 Task: Create in the project AgileFire and in the Backlog issue 'Implement a new cloud-based knowledge management system for a company with advanced knowledge sharing and collaboration features' a child issue 'Integration with payroll management systems', and assign it to team member softage.1@softage.net. Create in the project AgileFire and in the Backlog issue 'Integrate a new customer loyalty program feature into an existing e-commerce website to improve customer retention and repeat sales' a child issue 'Code optimization for energy-efficient natural language processing', and assign it to team member softage.2@softage.net
Action: Mouse moved to (763, 637)
Screenshot: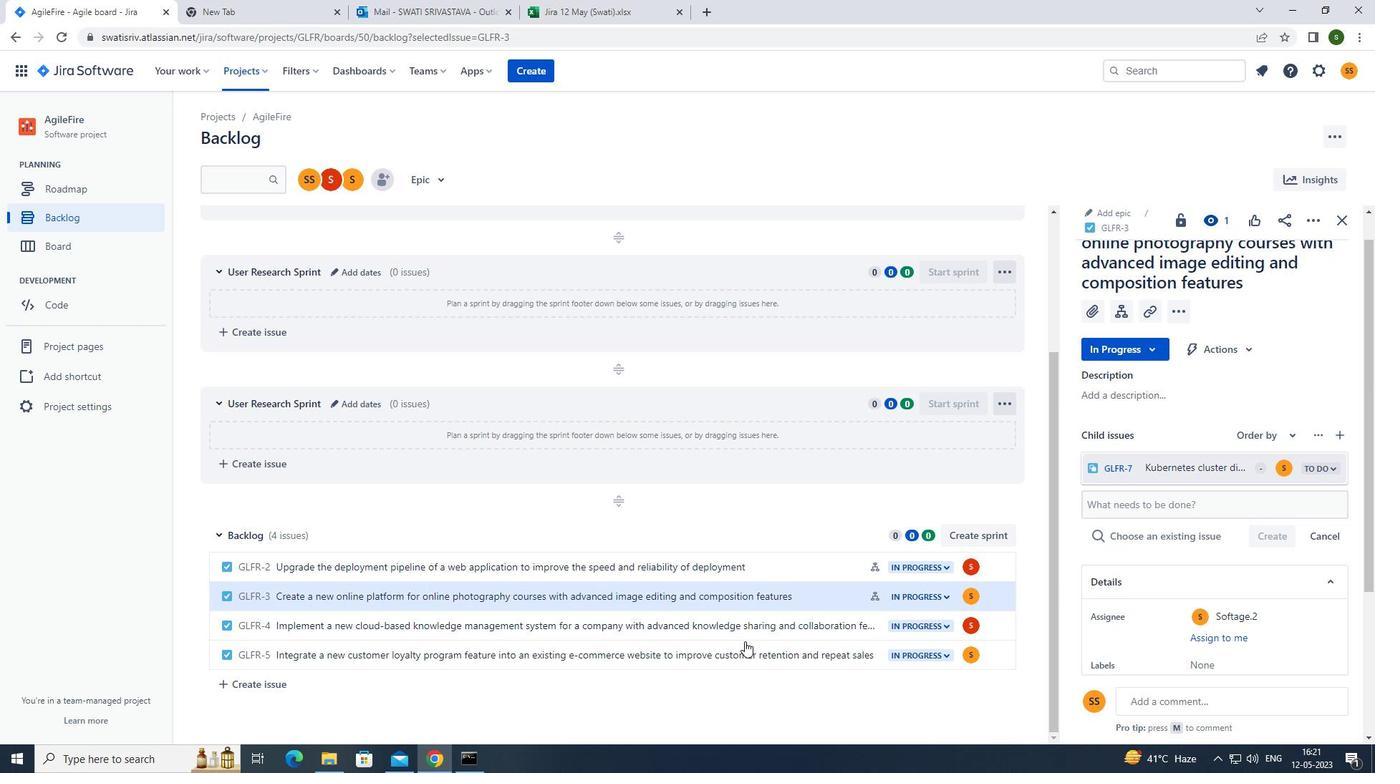 
Action: Mouse pressed left at (763, 637)
Screenshot: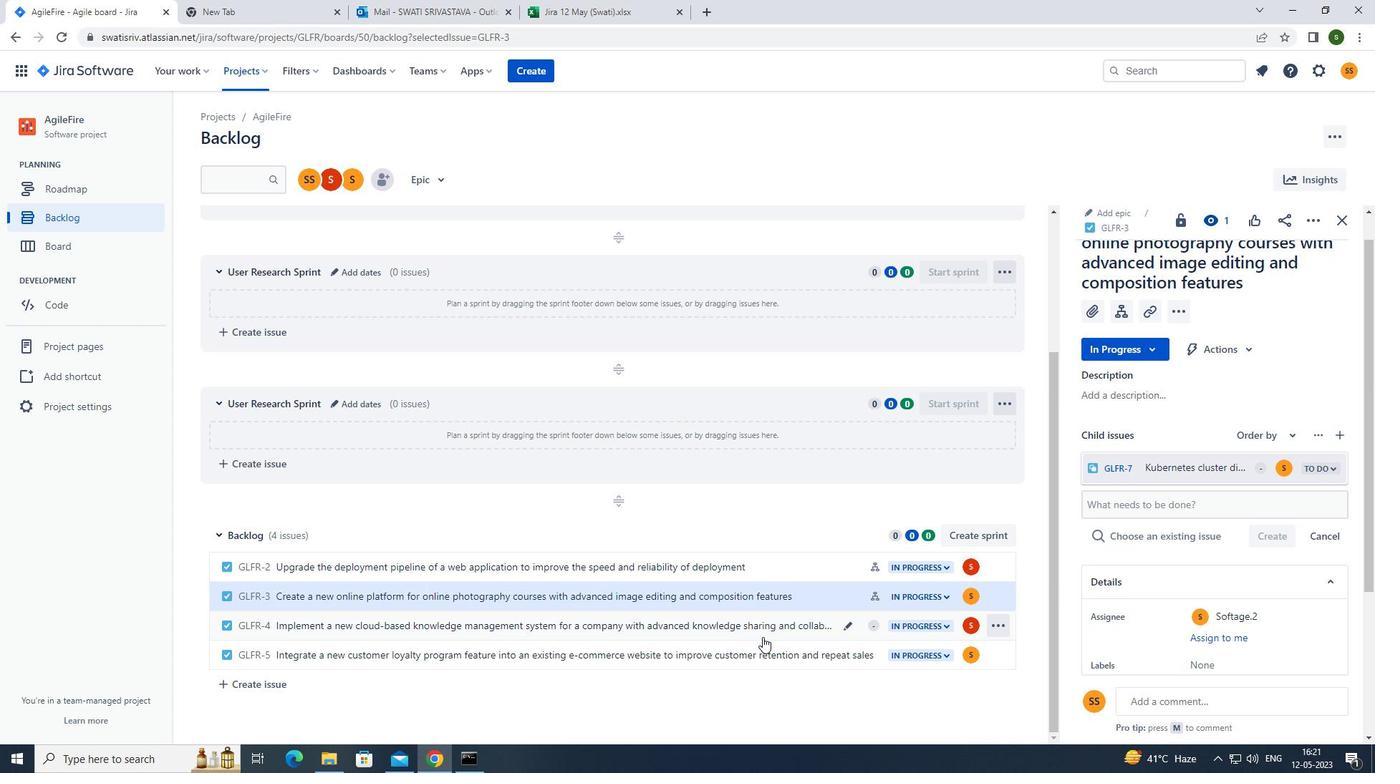 
Action: Mouse moved to (1127, 374)
Screenshot: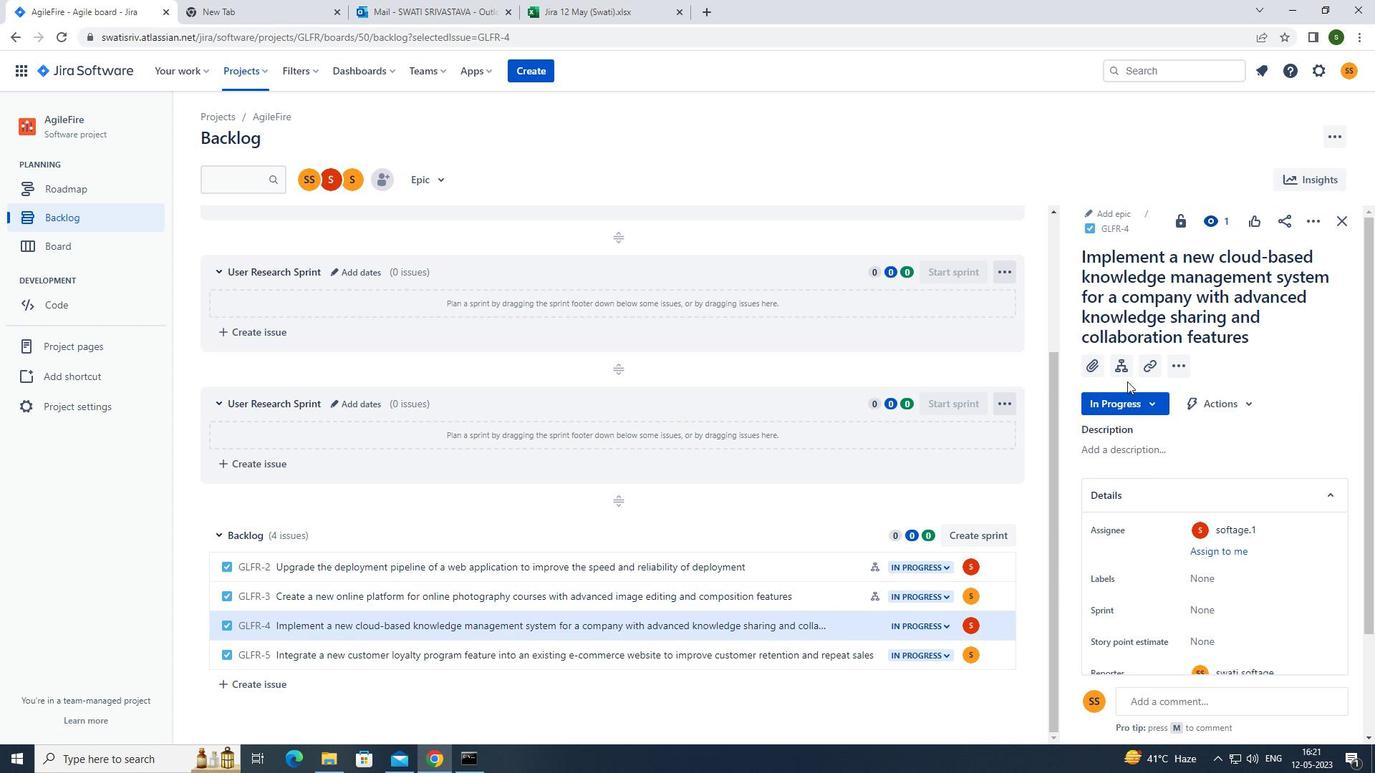 
Action: Mouse pressed left at (1127, 374)
Screenshot: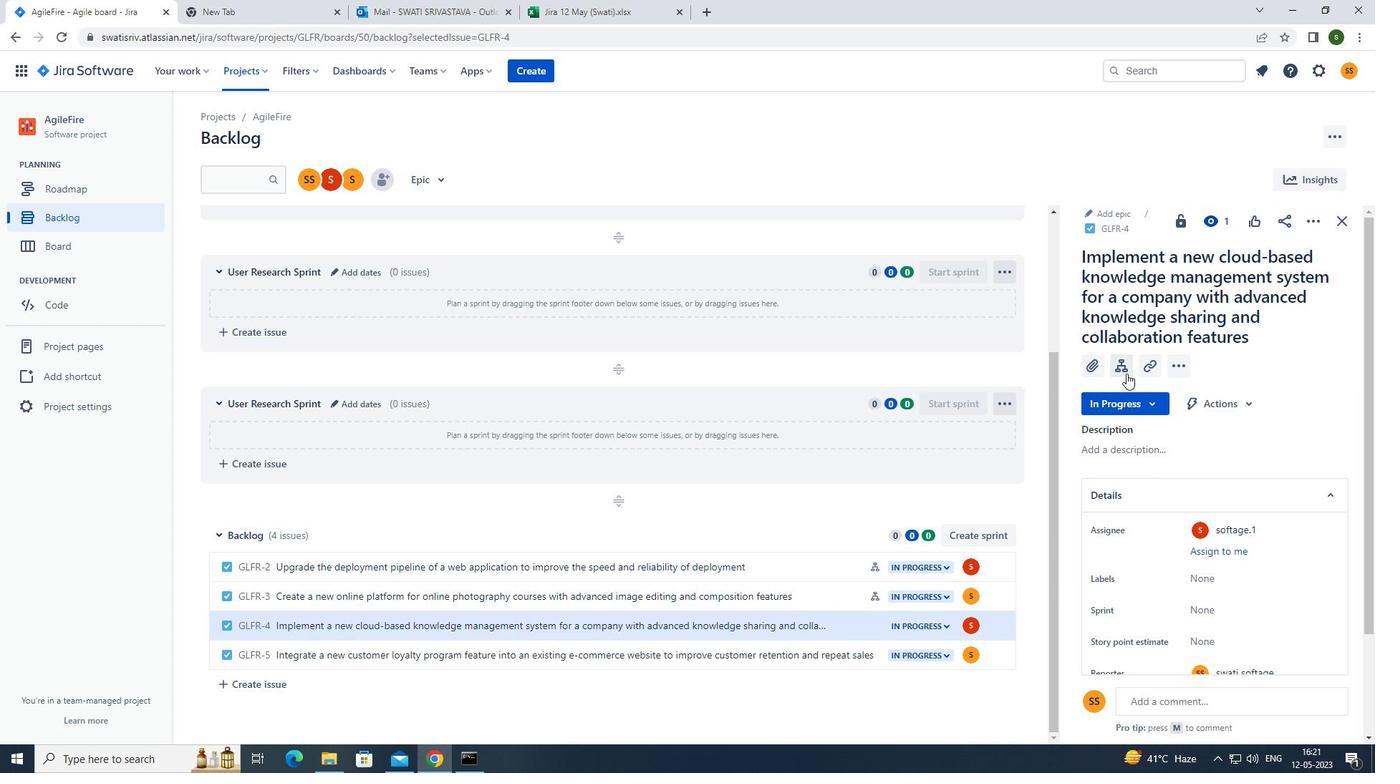 
Action: Mouse moved to (1131, 463)
Screenshot: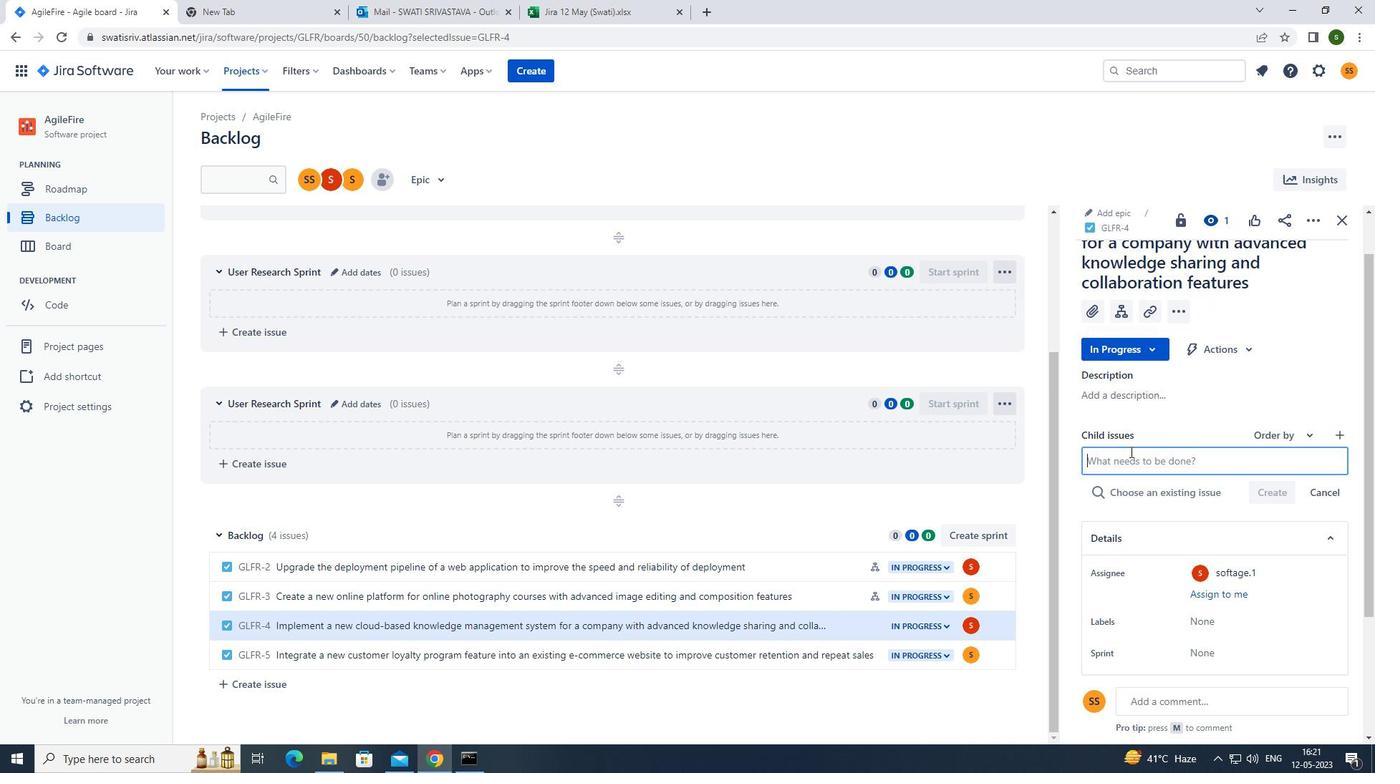 
Action: Mouse pressed left at (1131, 463)
Screenshot: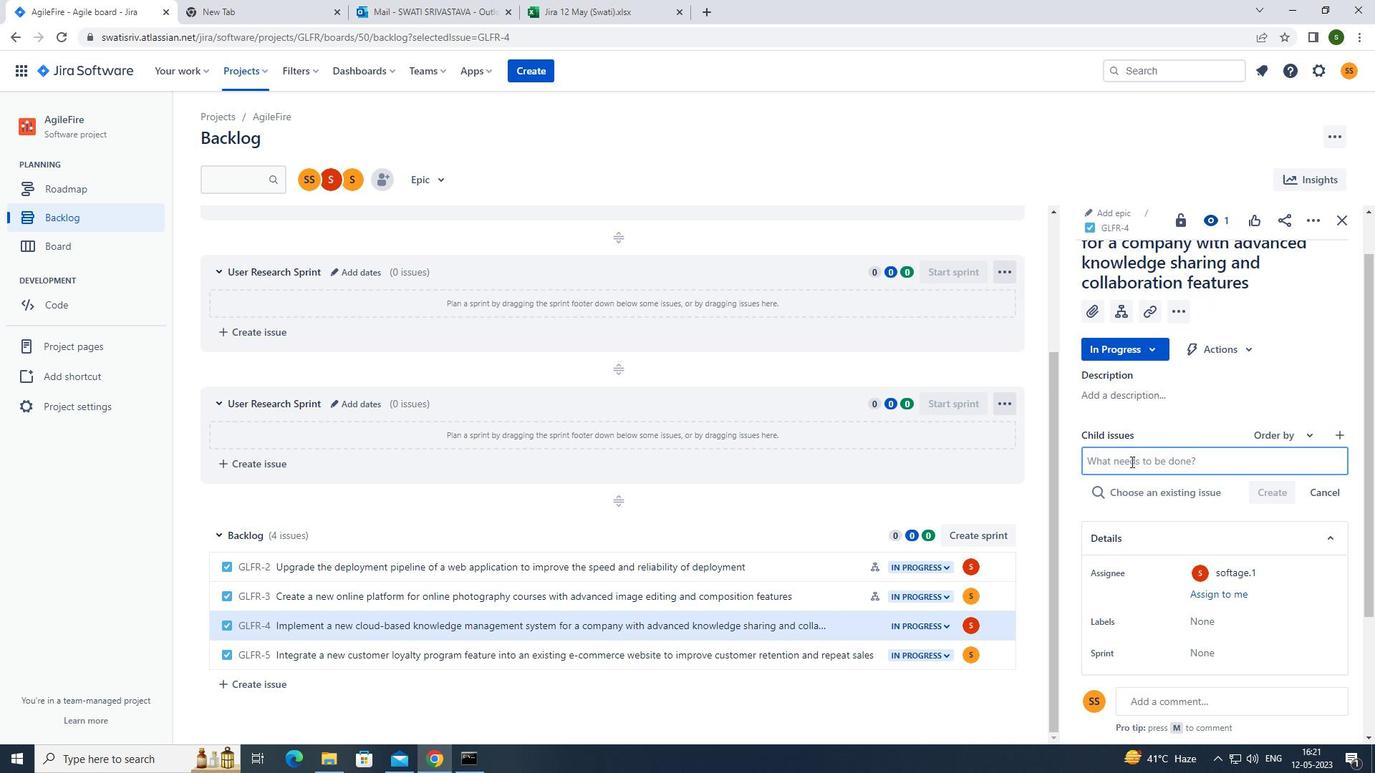 
Action: Mouse moved to (1124, 466)
Screenshot: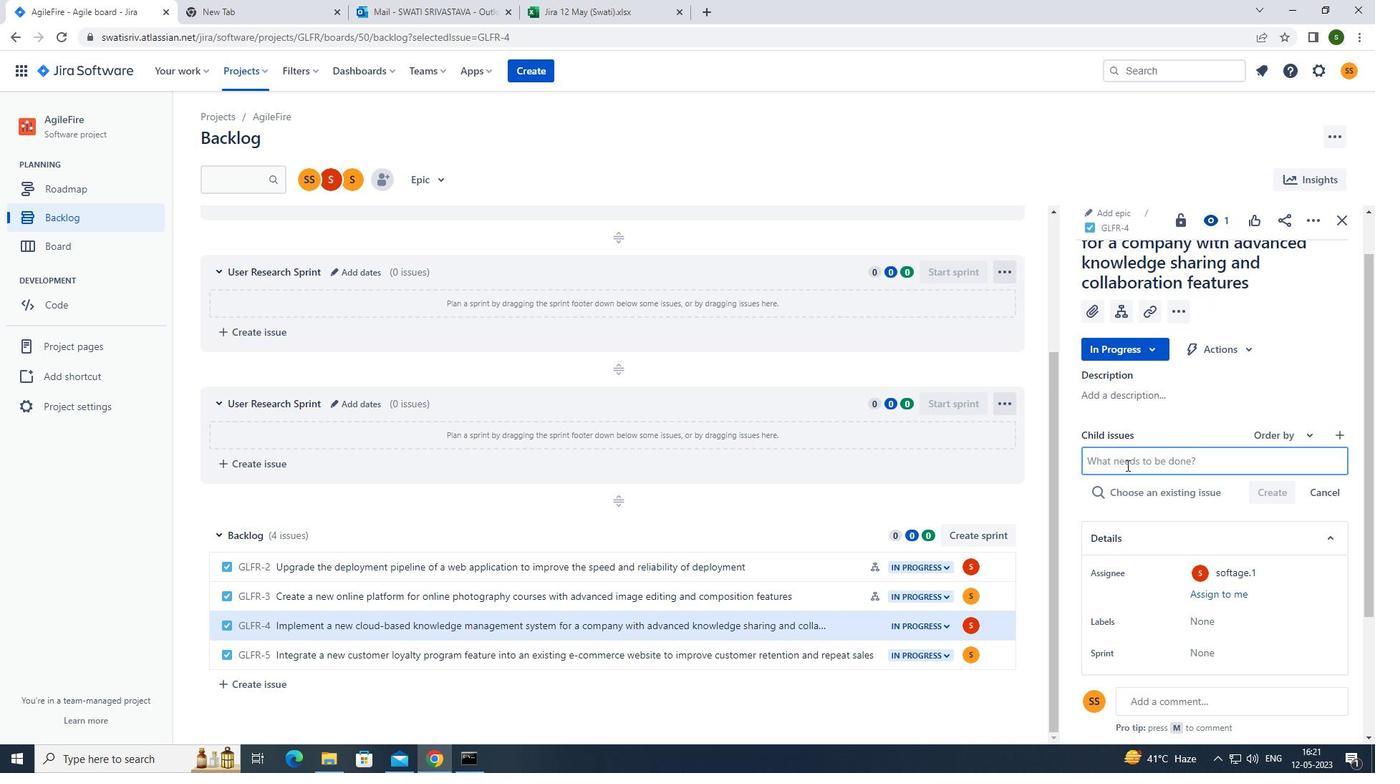 
Action: Key pressed <Key.caps_lock>i<Key.caps_lock>ntegration<Key.space>with<Key.space>payroll<Key.space>management<Key.space>systems<Key.enter>
Screenshot: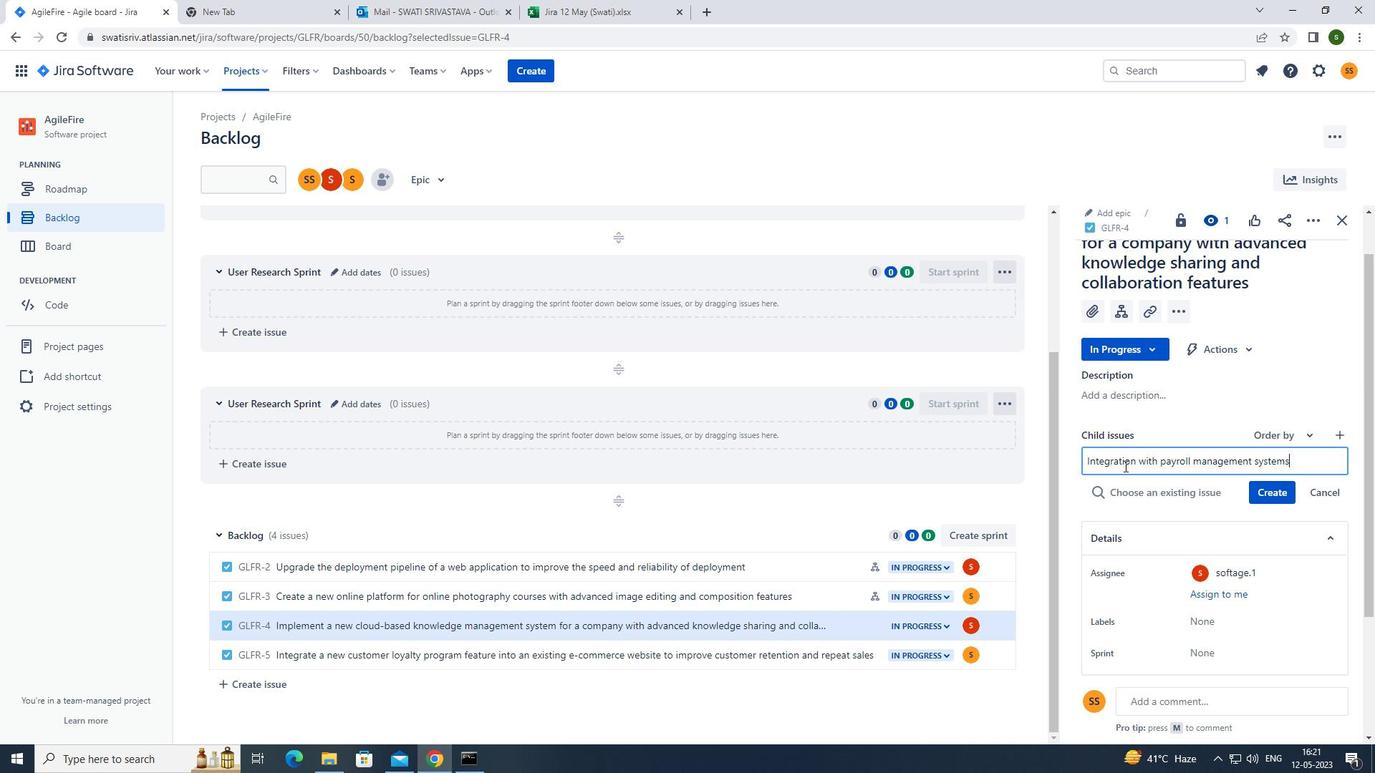 
Action: Mouse moved to (1284, 468)
Screenshot: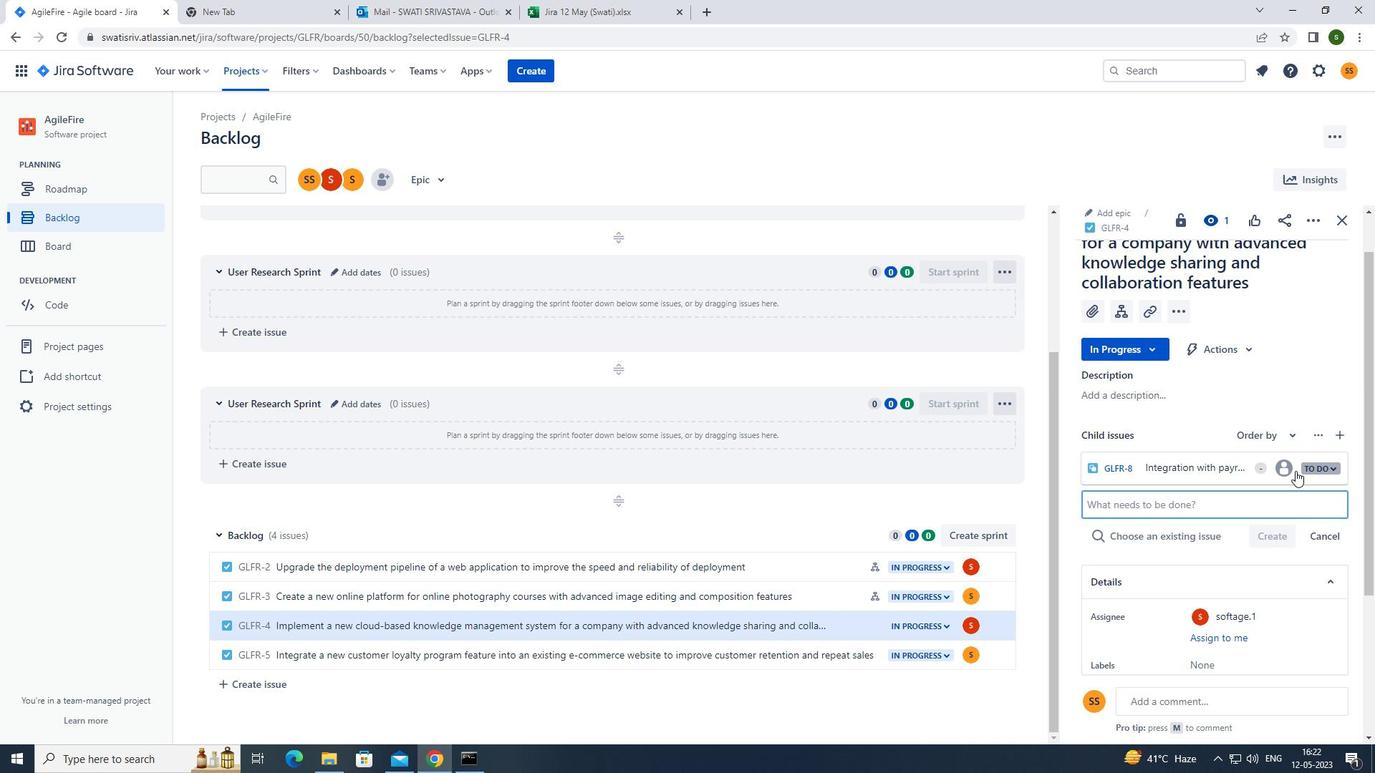 
Action: Mouse pressed left at (1284, 468)
Screenshot: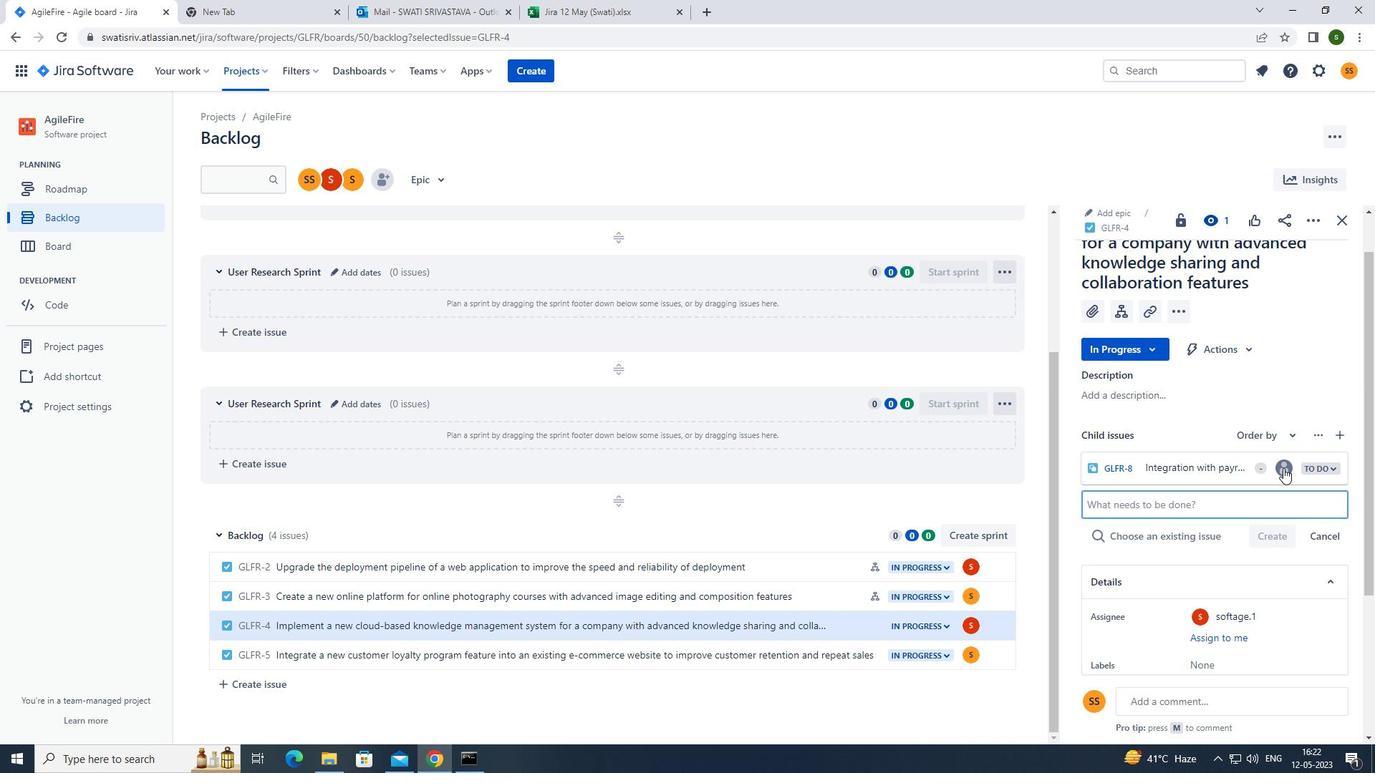 
Action: Mouse moved to (1167, 508)
Screenshot: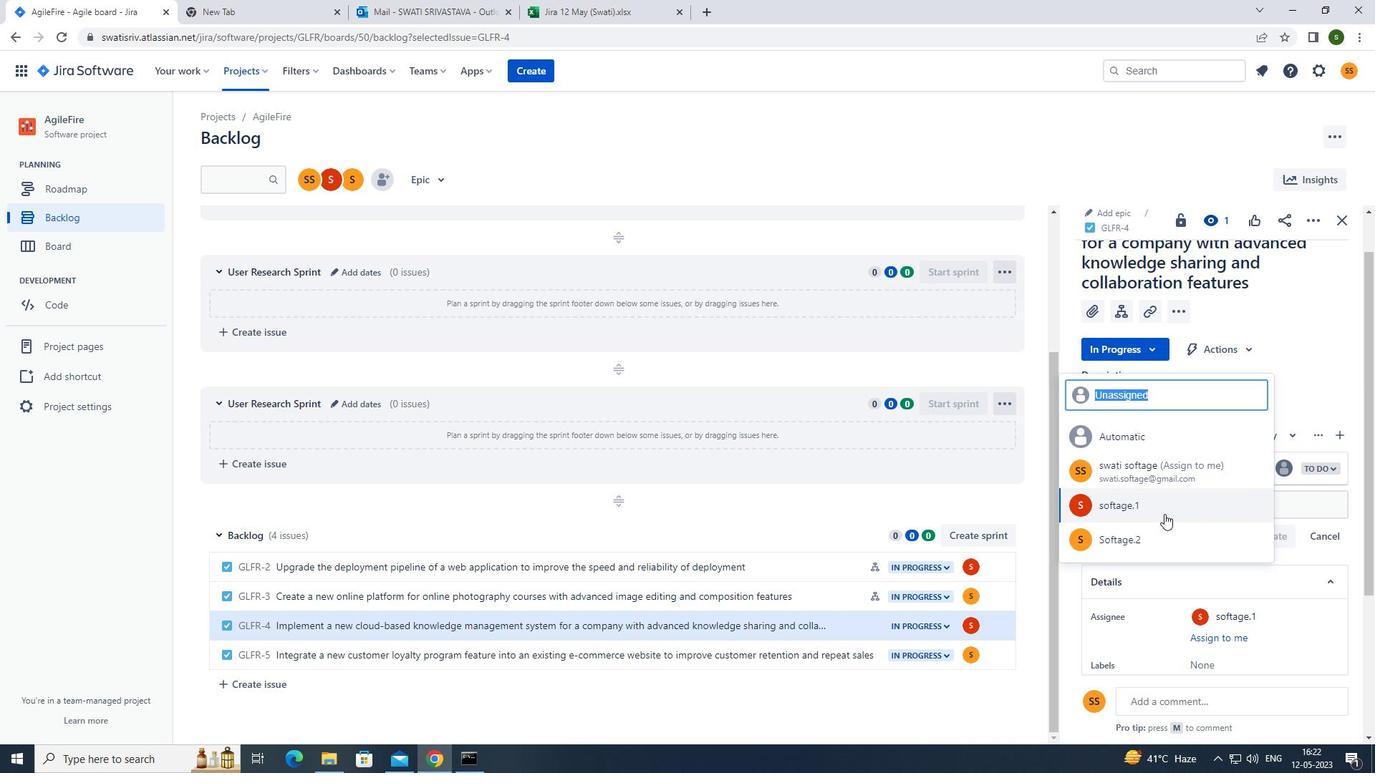 
Action: Mouse pressed left at (1167, 508)
Screenshot: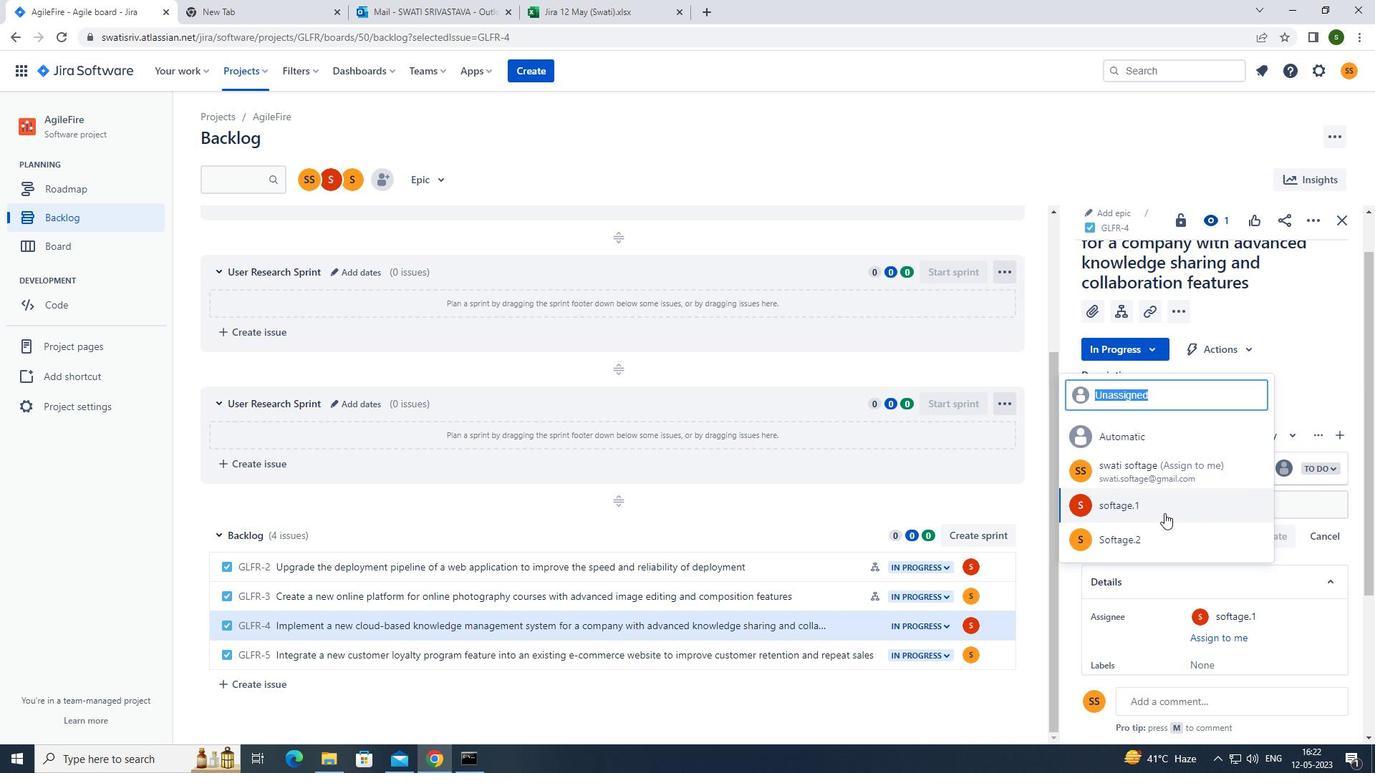 
Action: Mouse moved to (861, 664)
Screenshot: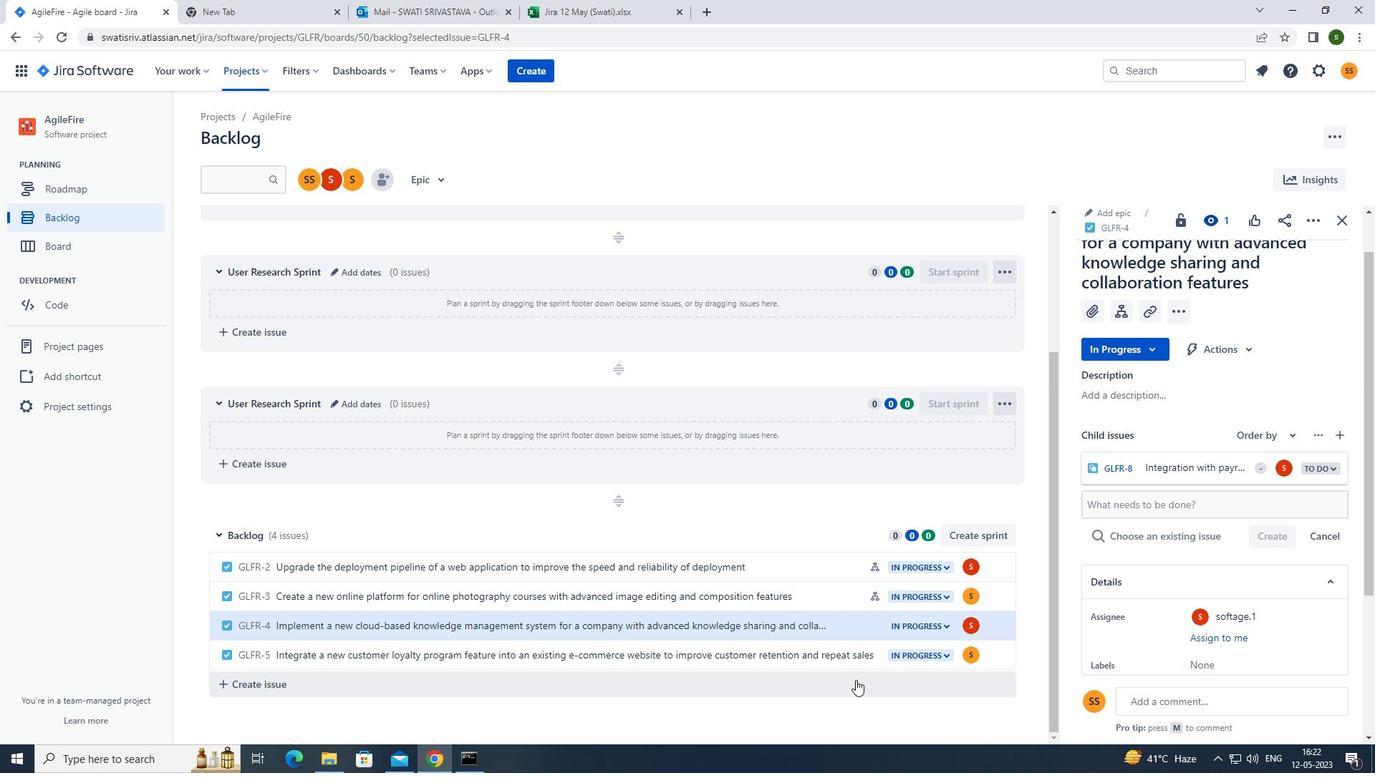 
Action: Mouse pressed left at (861, 664)
Screenshot: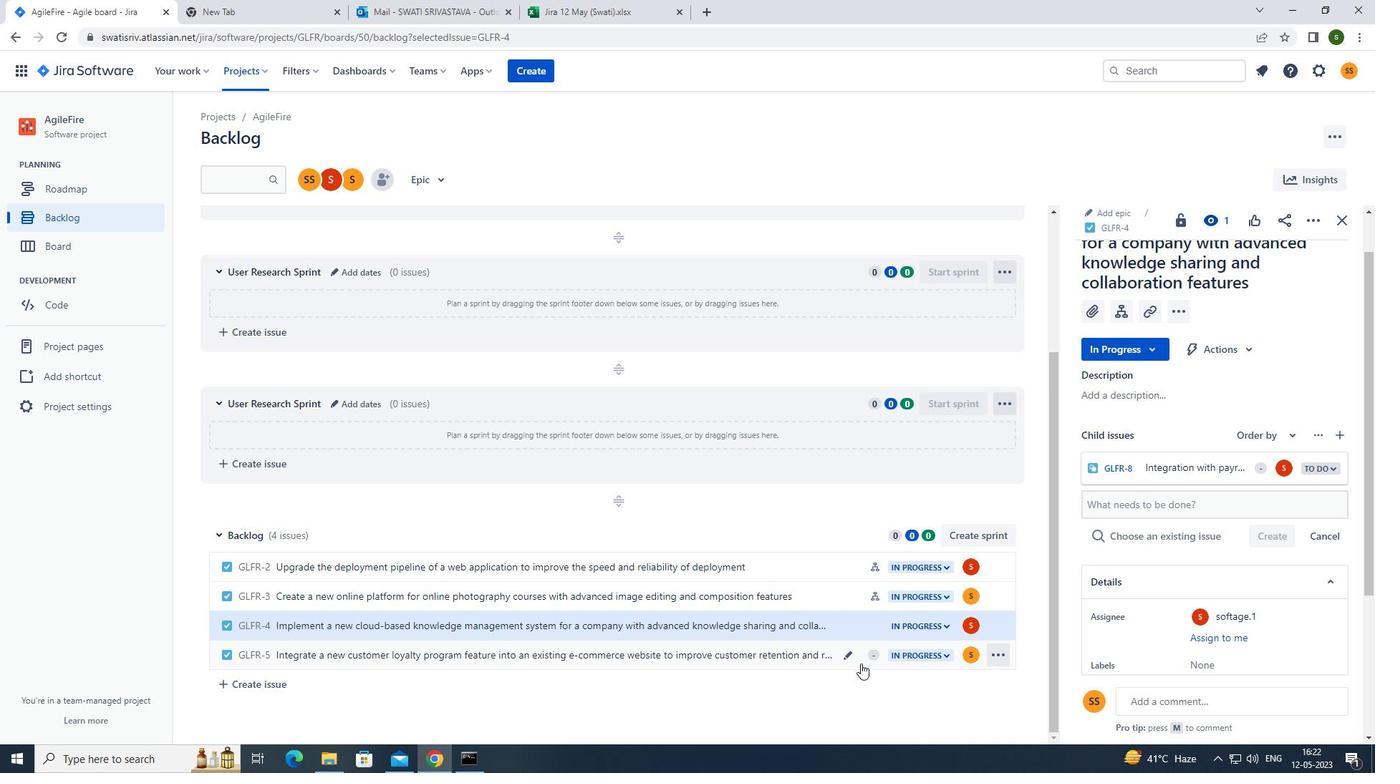 
Action: Mouse moved to (1125, 364)
Screenshot: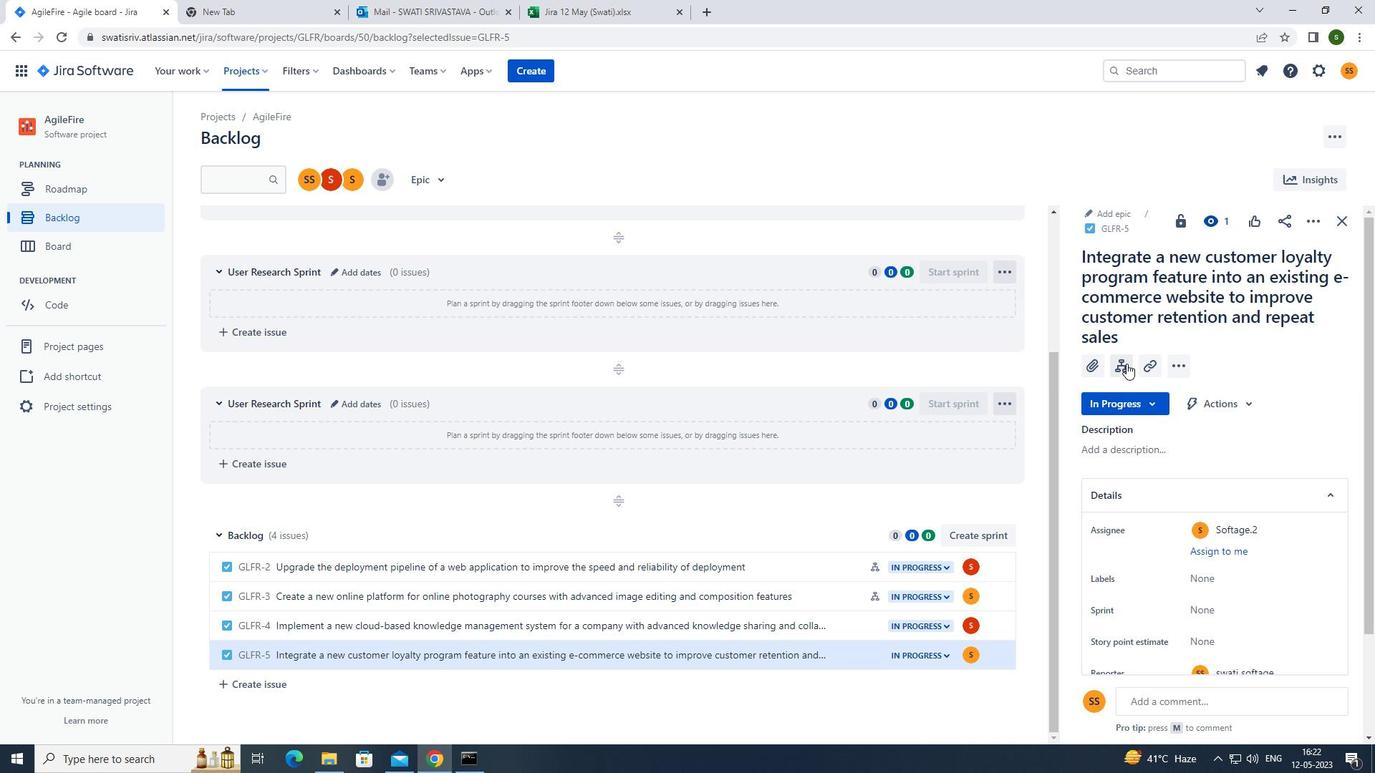 
Action: Mouse pressed left at (1125, 364)
Screenshot: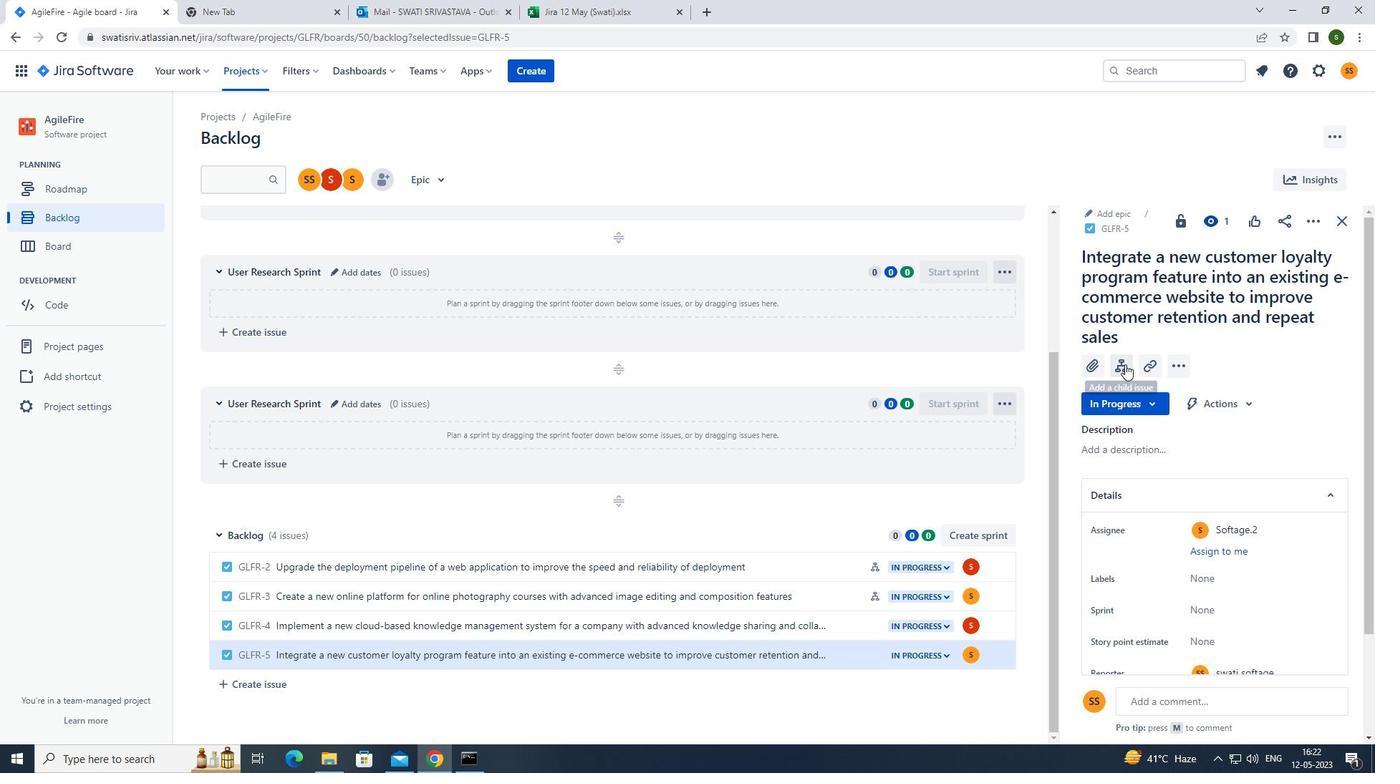 
Action: Mouse moved to (1144, 463)
Screenshot: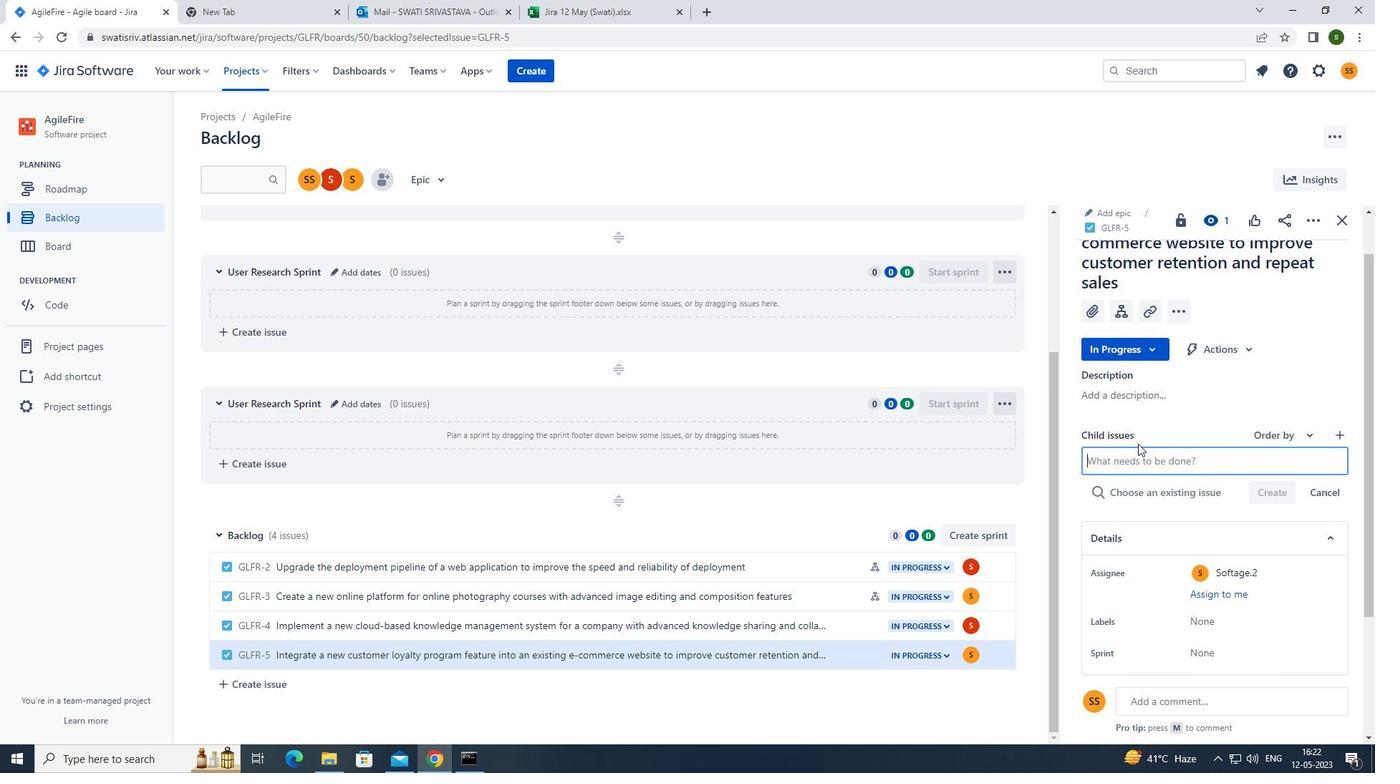
Action: Mouse pressed left at (1144, 463)
Screenshot: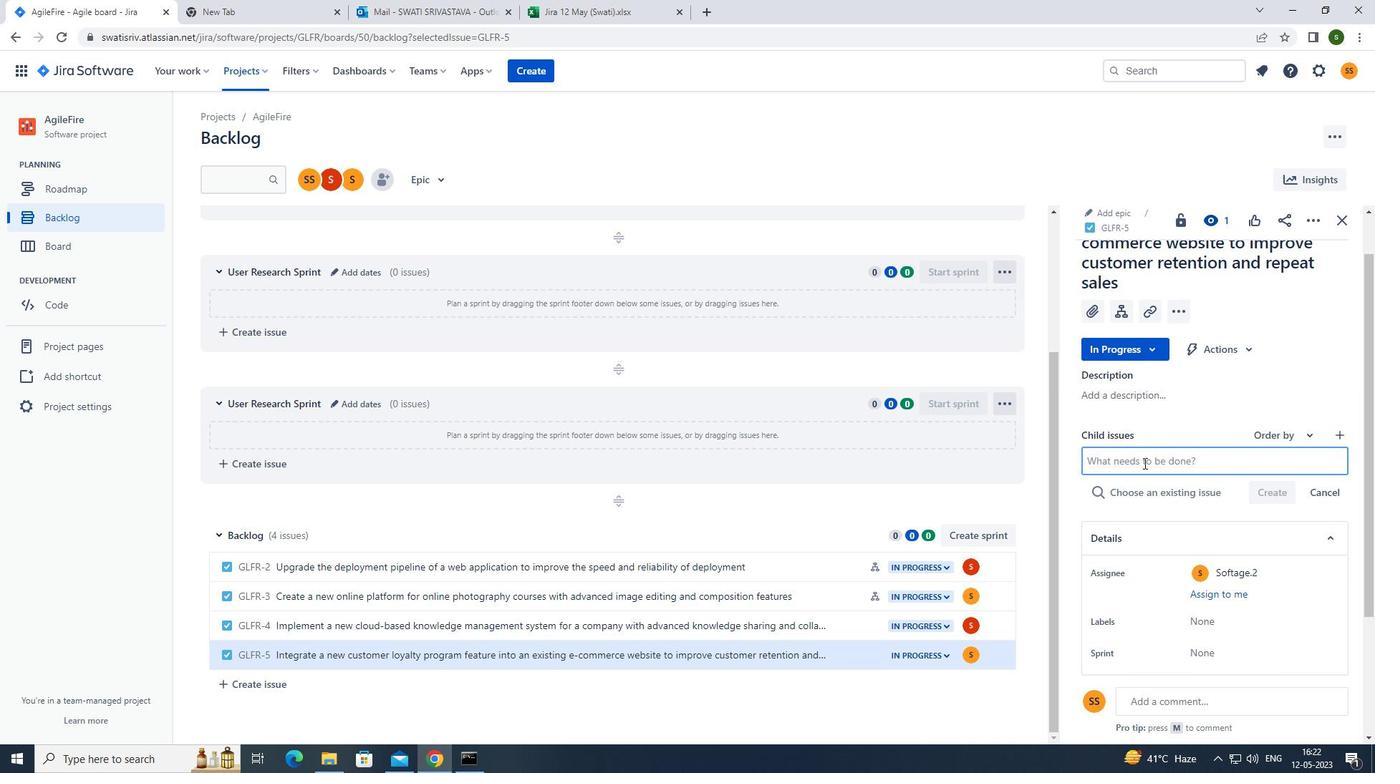 
Action: Key pressed <Key.caps_lock>c<Key.caps_lock>ode<Key.space>optimization<Key.space>for<Key.space>energy-efficient<Key.space>natural<Key.space>language<Key.space>processing<Key.enter>
Screenshot: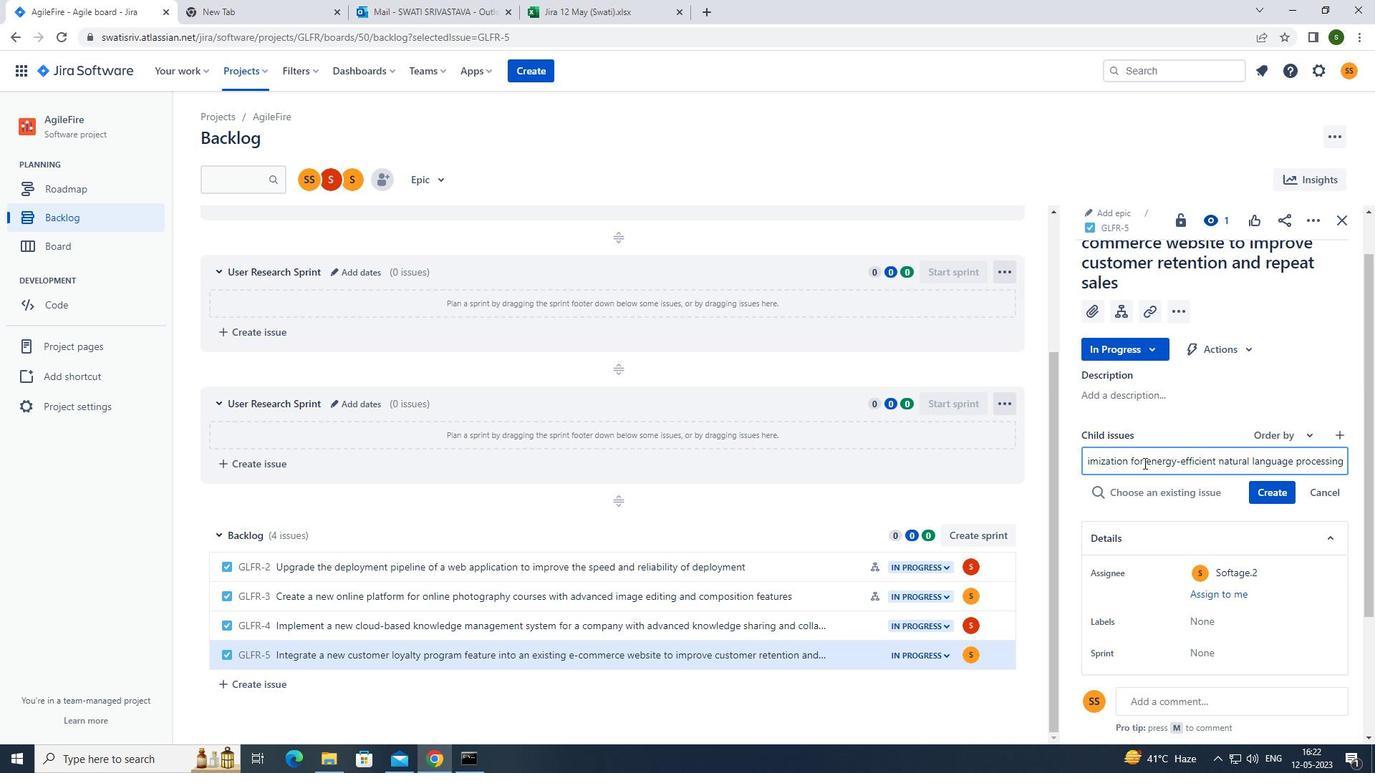 
Action: Mouse moved to (1281, 470)
Screenshot: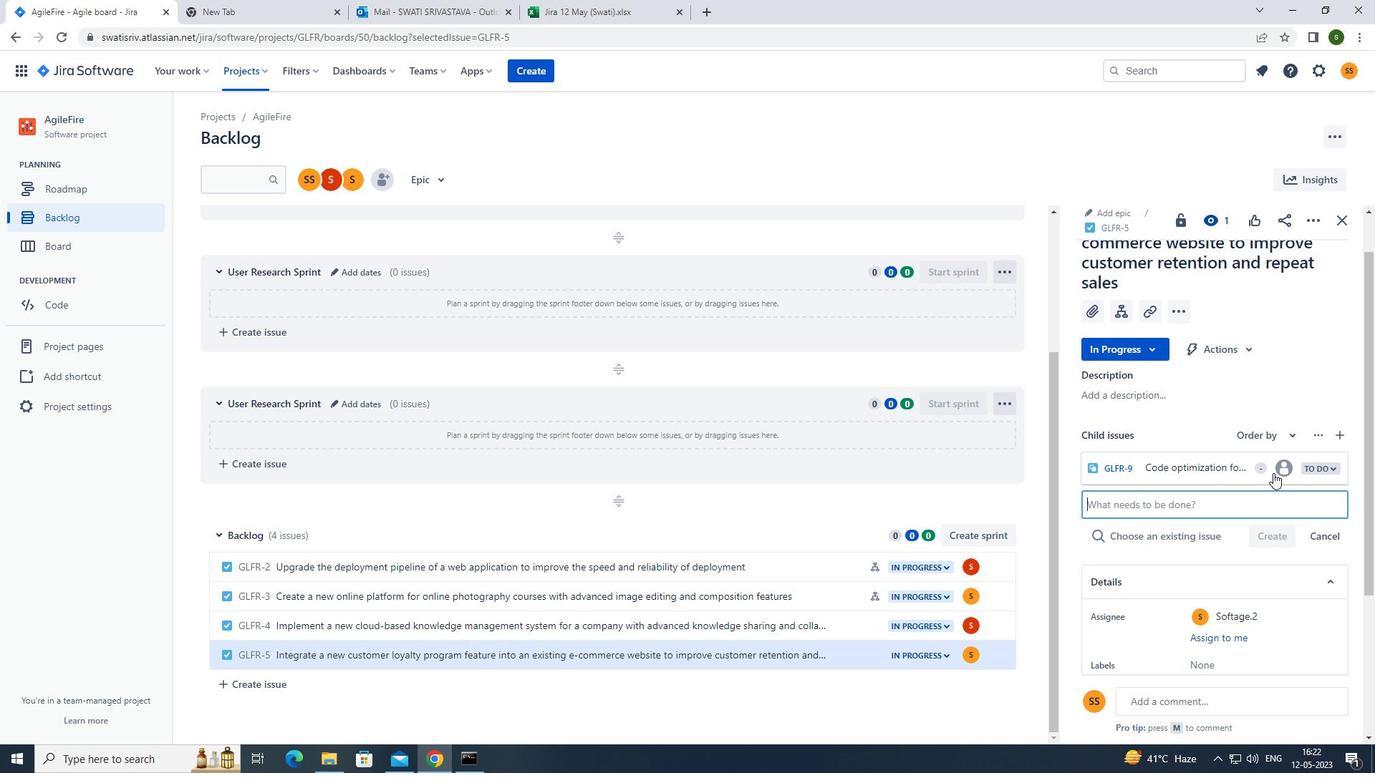 
Action: Mouse pressed left at (1281, 470)
Screenshot: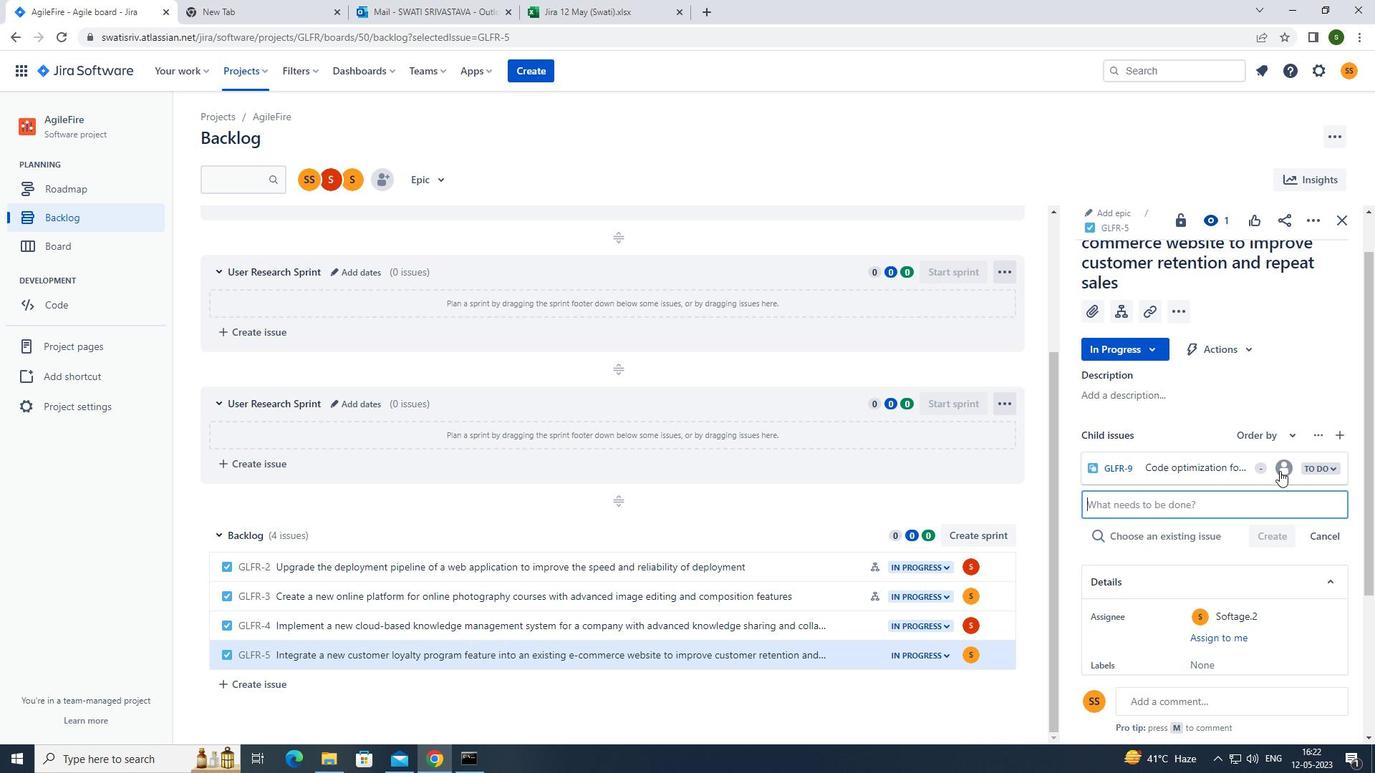 
Action: Mouse moved to (1147, 542)
Screenshot: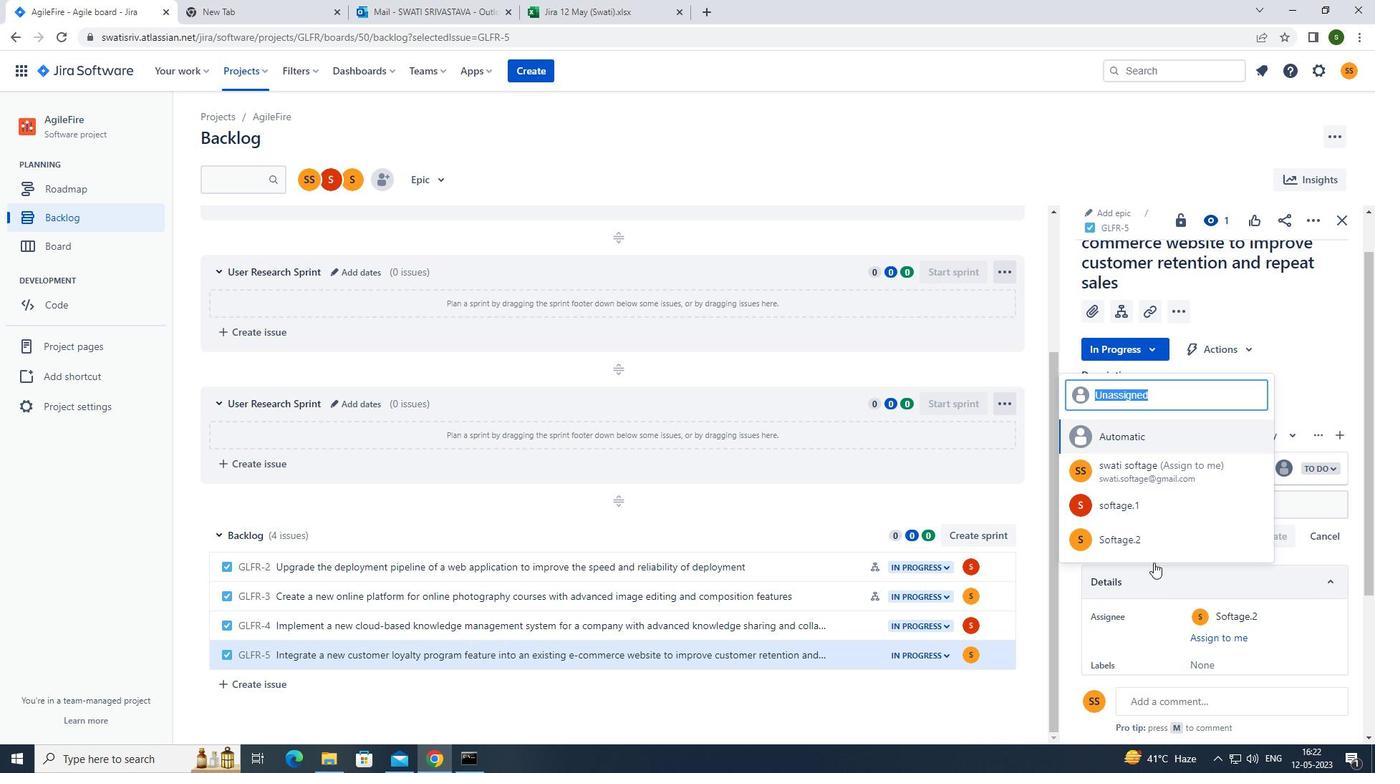 
Action: Mouse pressed left at (1147, 542)
Screenshot: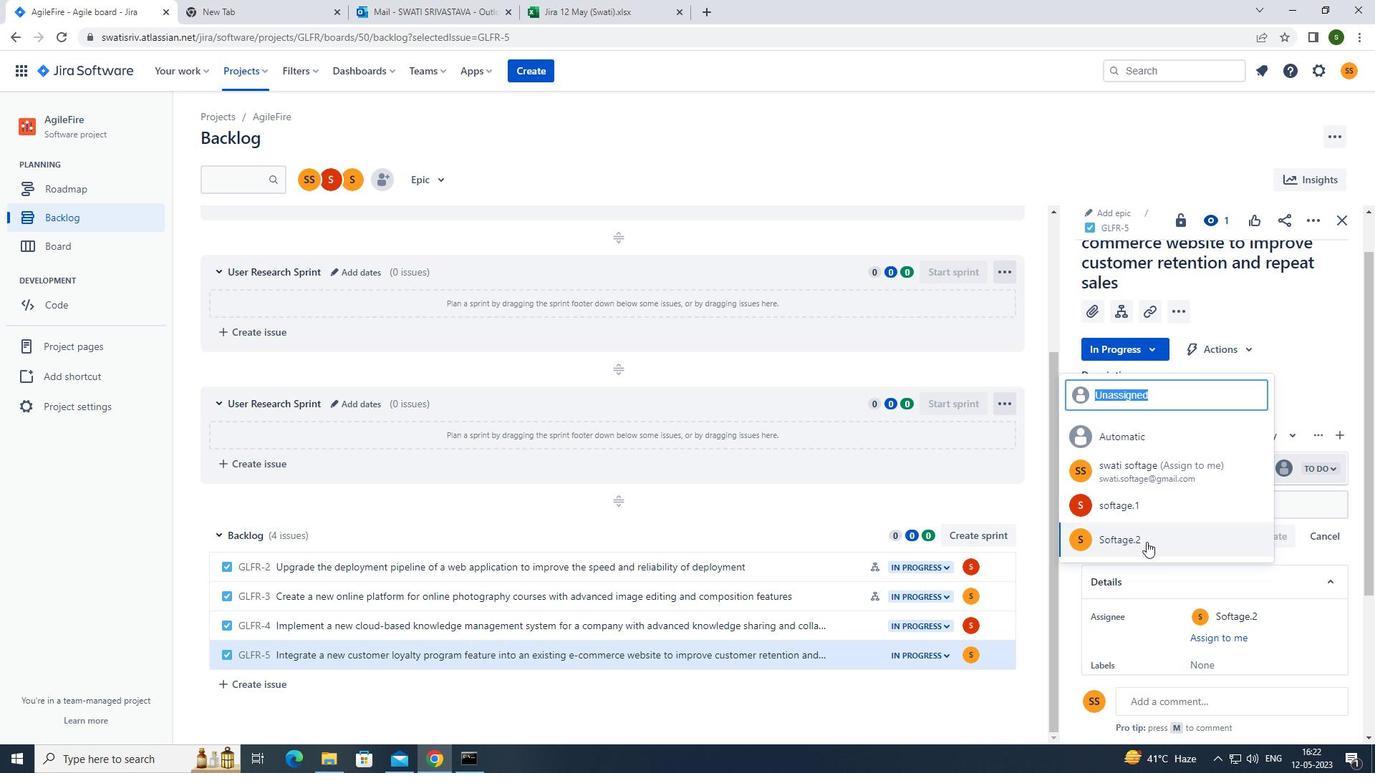 
Action: Mouse moved to (1039, 581)
Screenshot: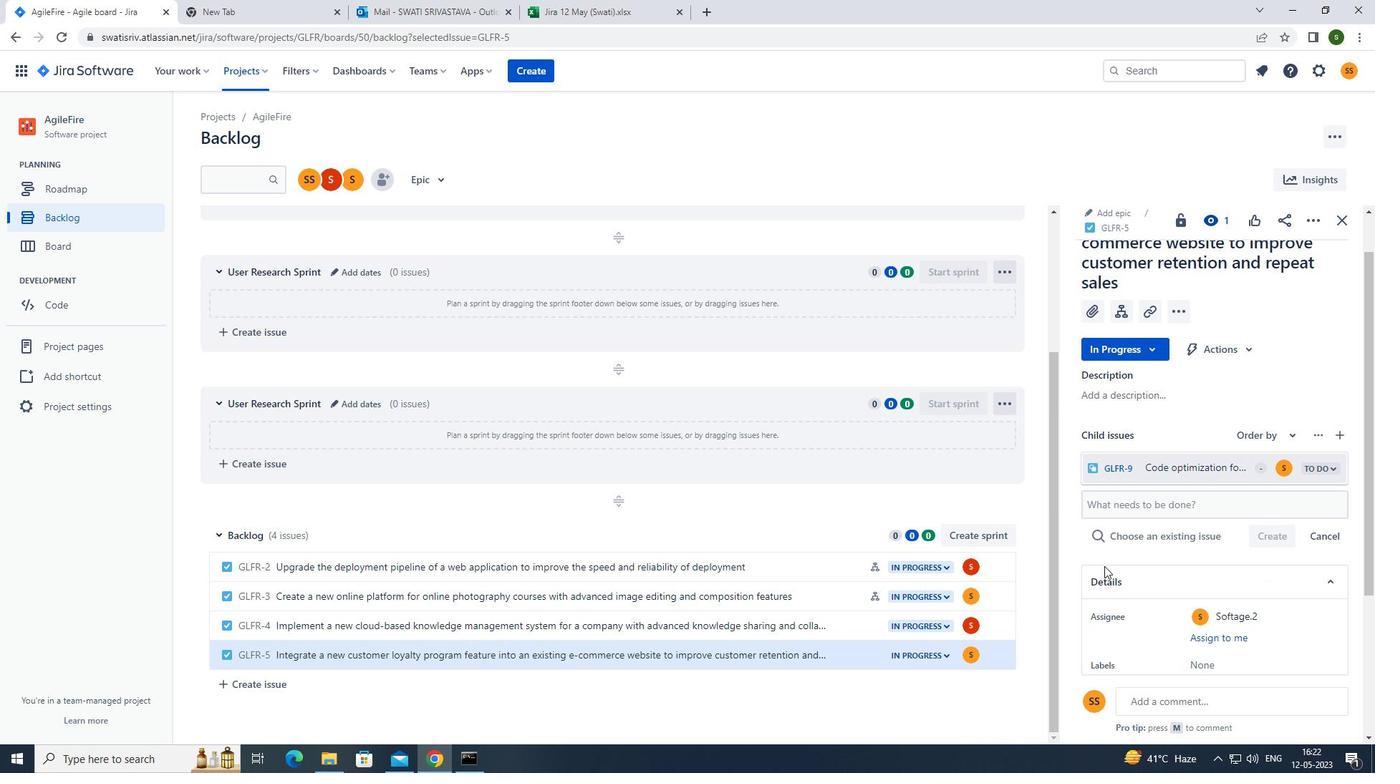 
